 Task: In the  document Aging.doc, select heading and apply ' Italics'  Using "replace feature", replace:  'Navigating to Exploring'
Action: Mouse moved to (394, 220)
Screenshot: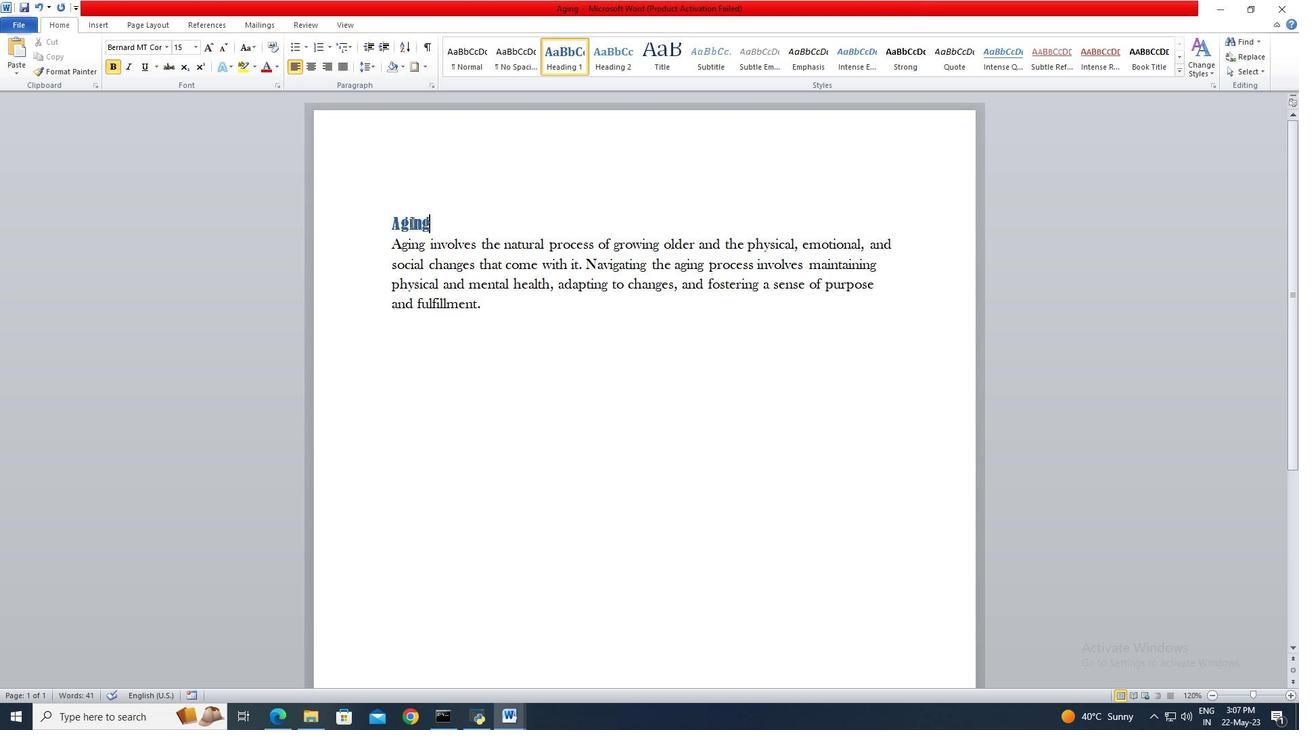 
Action: Key pressed <Key.shift>
Screenshot: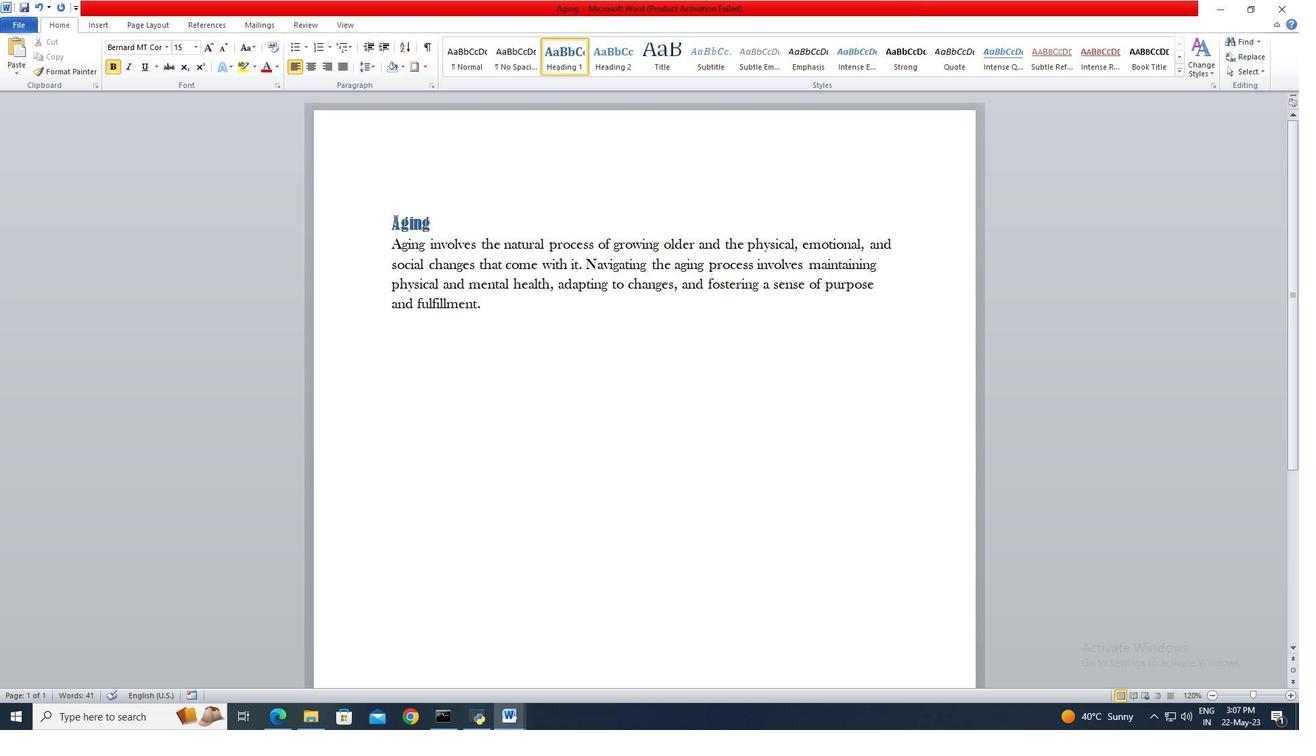 
Action: Mouse moved to (390, 218)
Screenshot: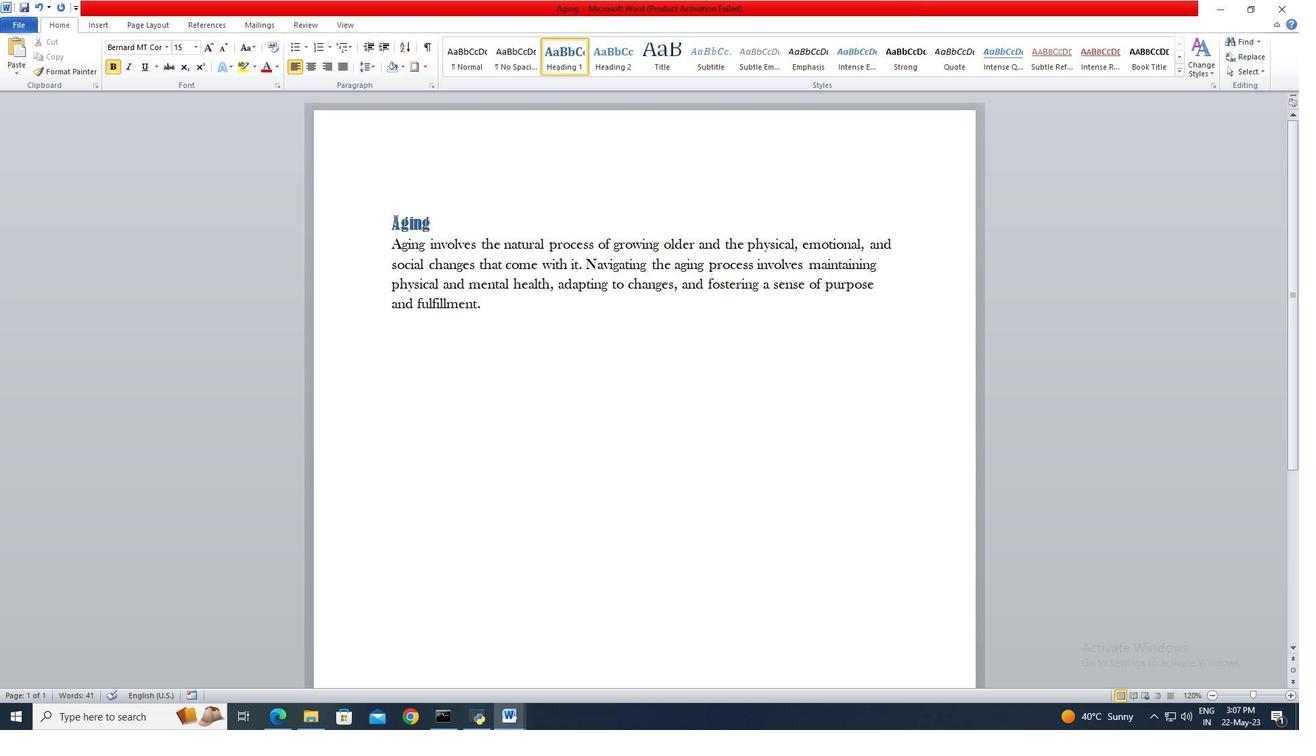 
Action: Mouse pressed left at (390, 218)
Screenshot: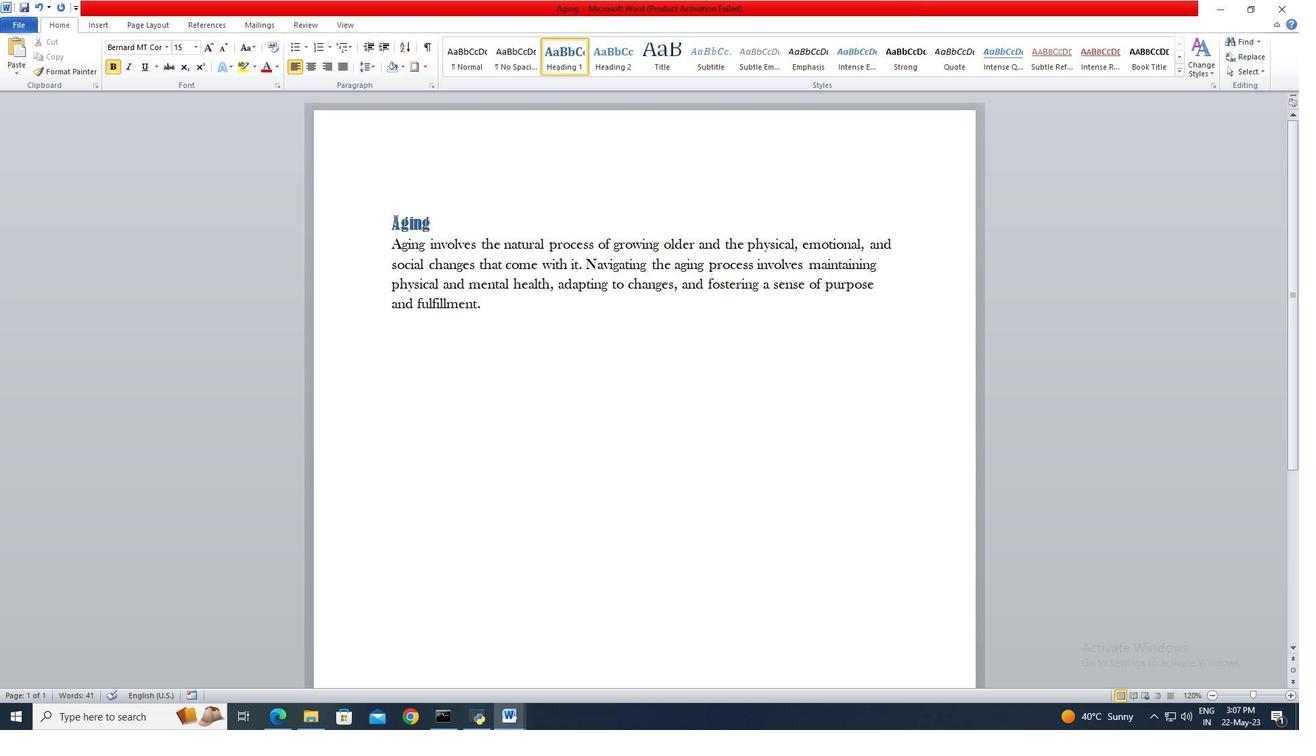 
Action: Mouse moved to (134, 71)
Screenshot: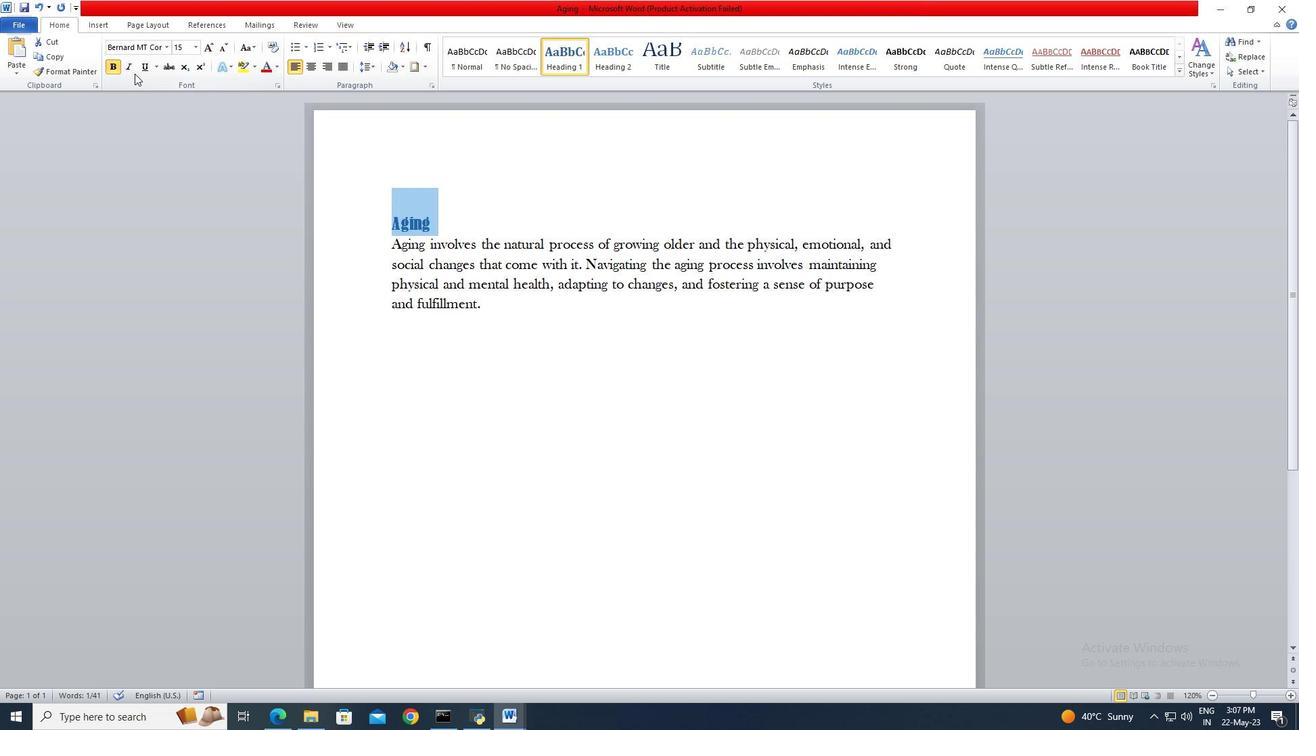 
Action: Mouse pressed left at (134, 71)
Screenshot: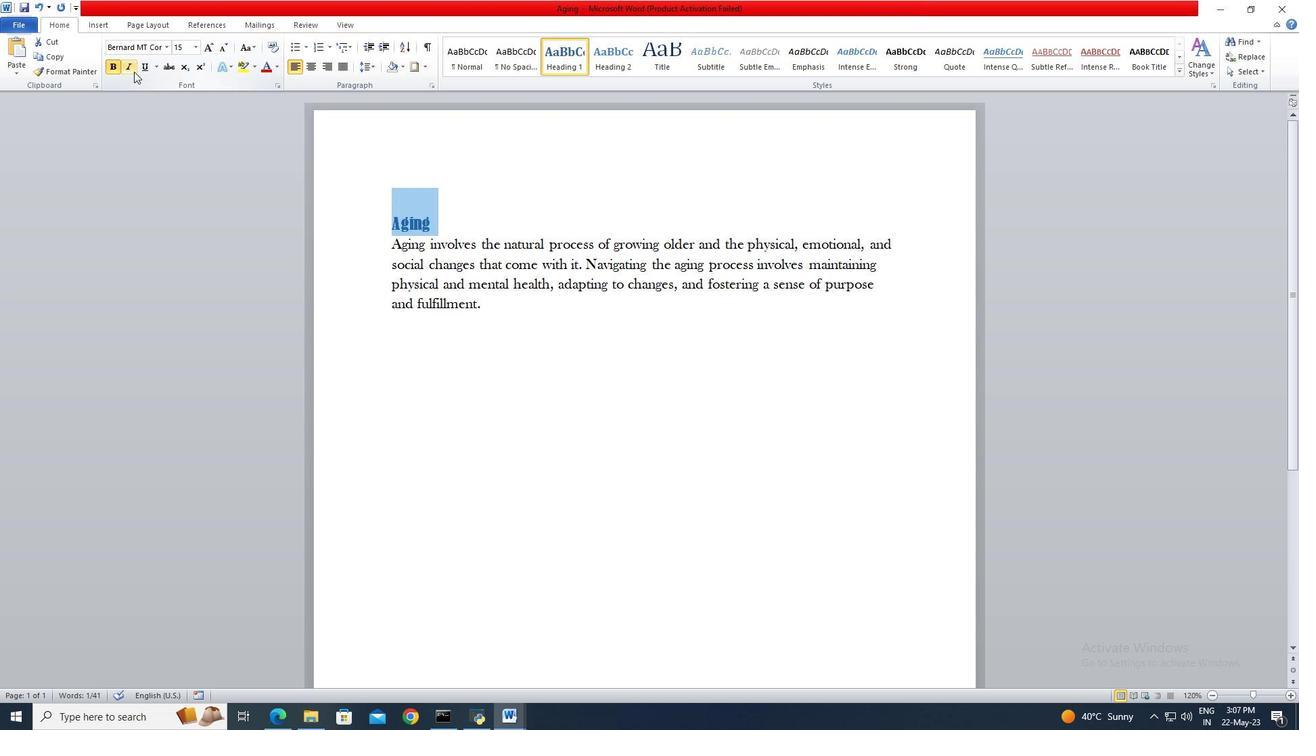
Action: Mouse moved to (590, 312)
Screenshot: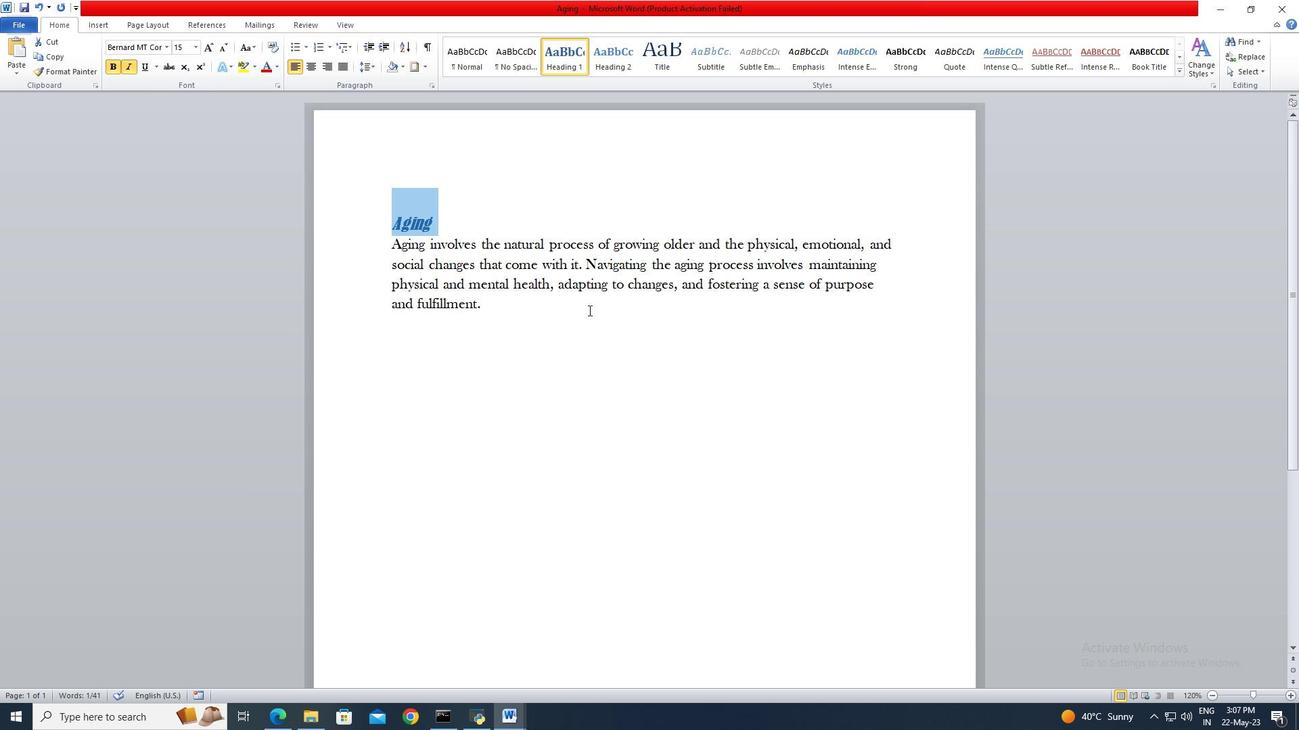 
Action: Mouse pressed left at (590, 312)
Screenshot: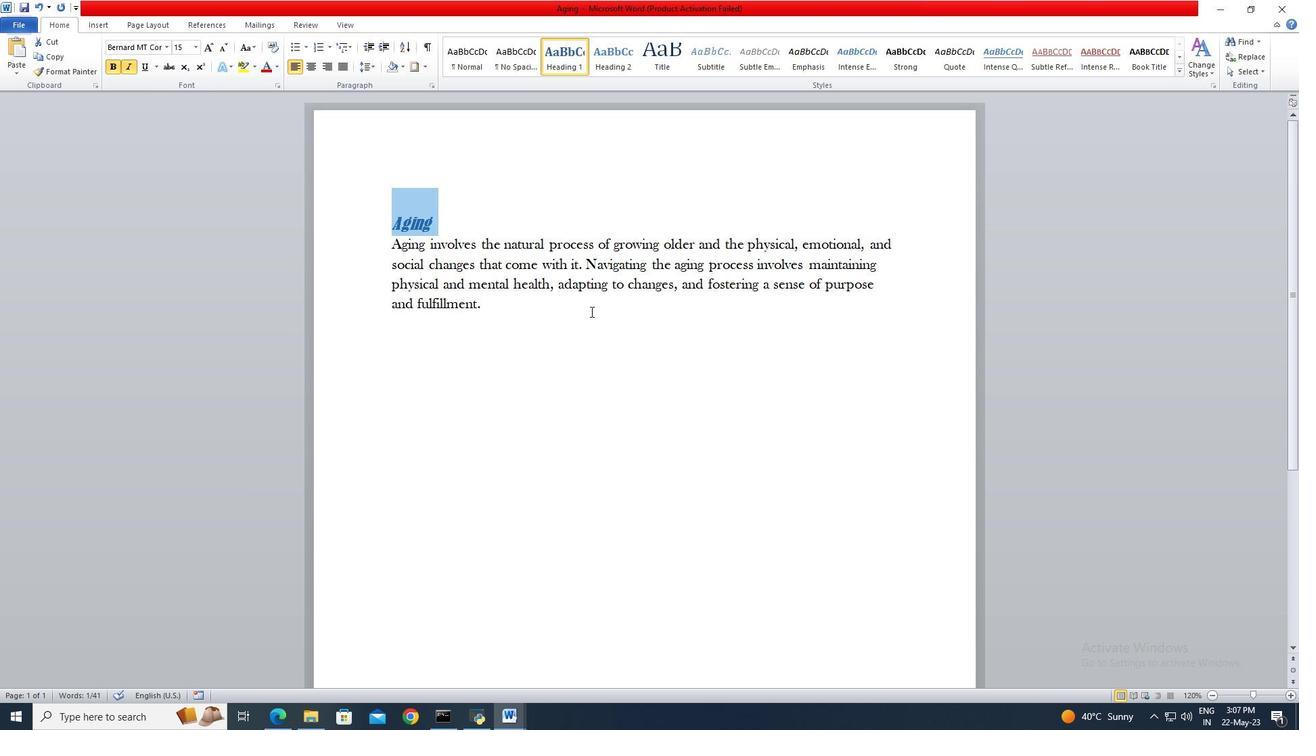 
Action: Mouse moved to (486, 225)
Screenshot: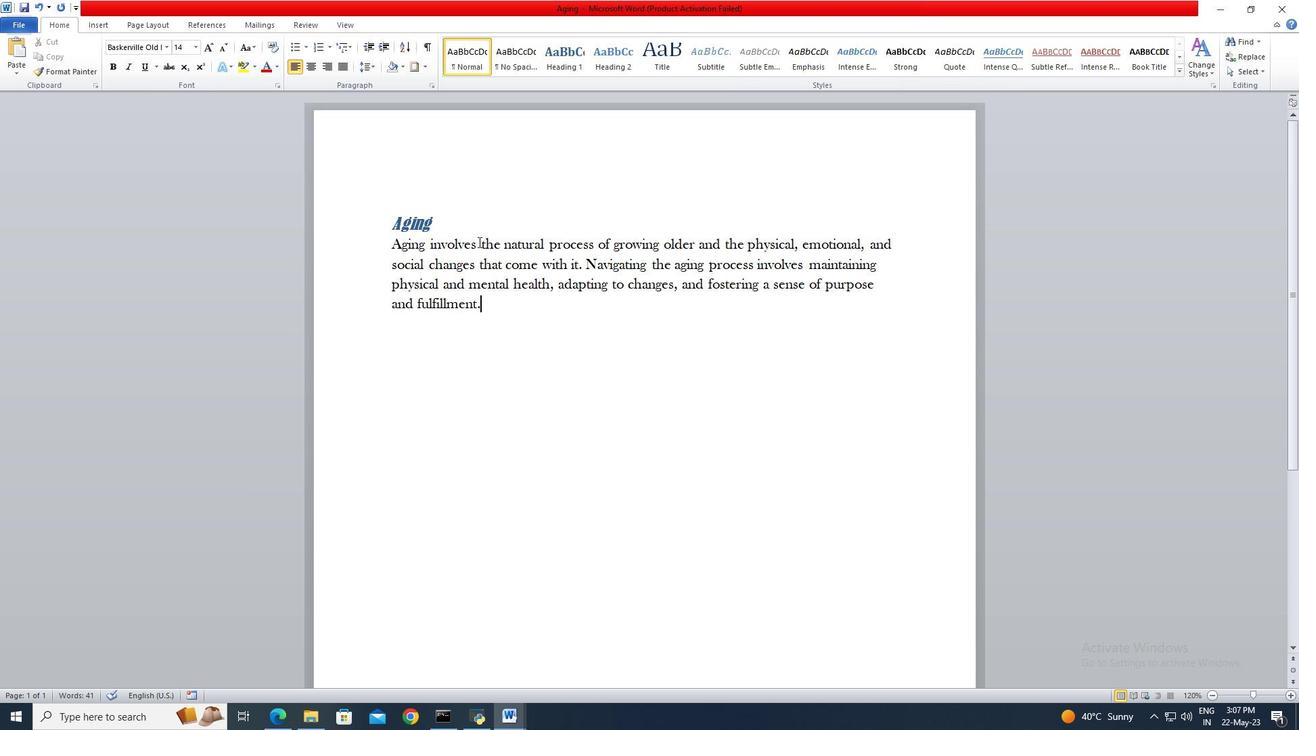 
Action: Mouse pressed left at (486, 225)
Screenshot: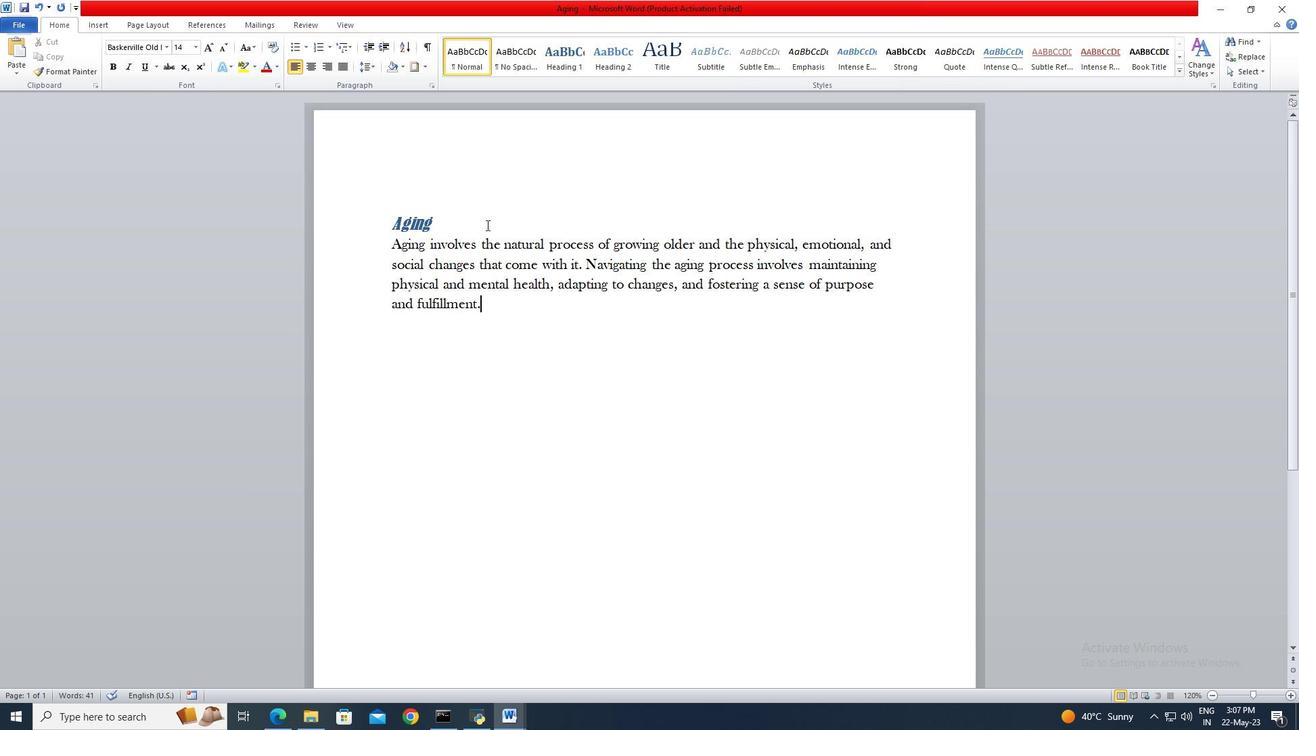 
Action: Mouse moved to (1242, 62)
Screenshot: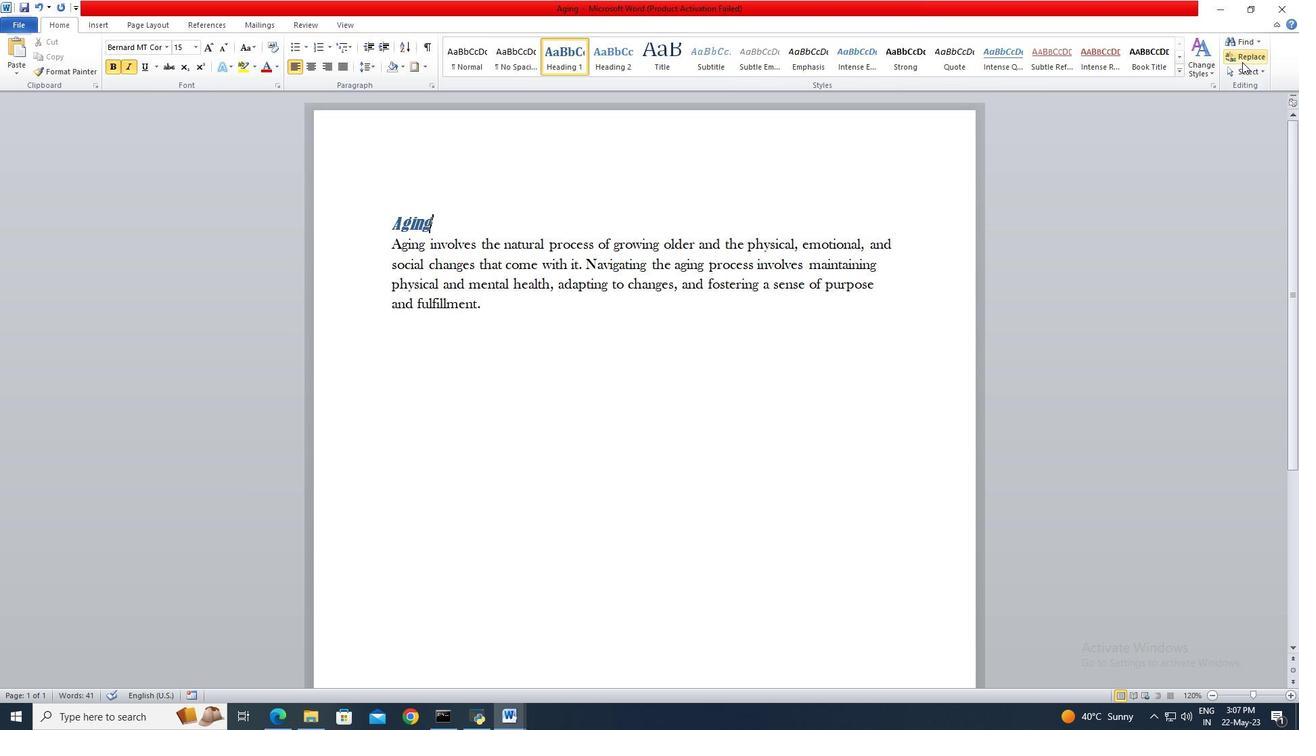 
Action: Mouse pressed left at (1242, 62)
Screenshot: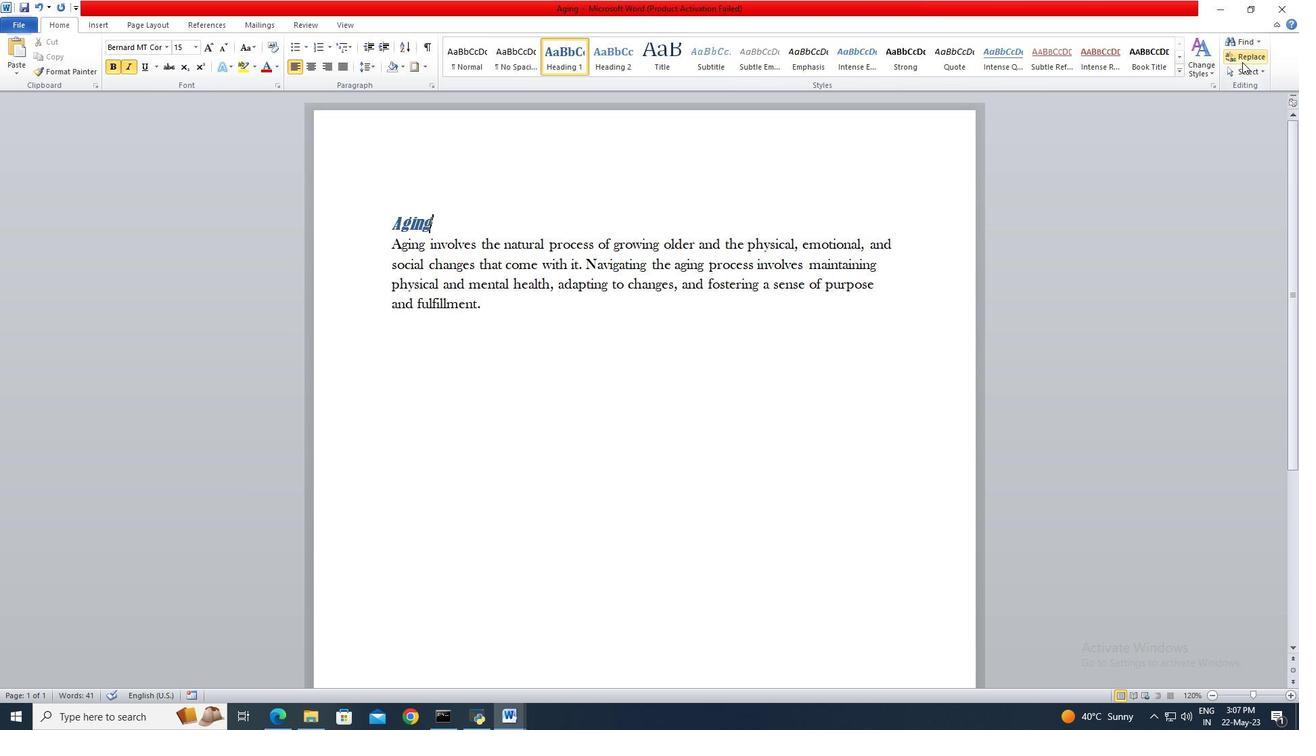 
Action: Mouse moved to (615, 293)
Screenshot: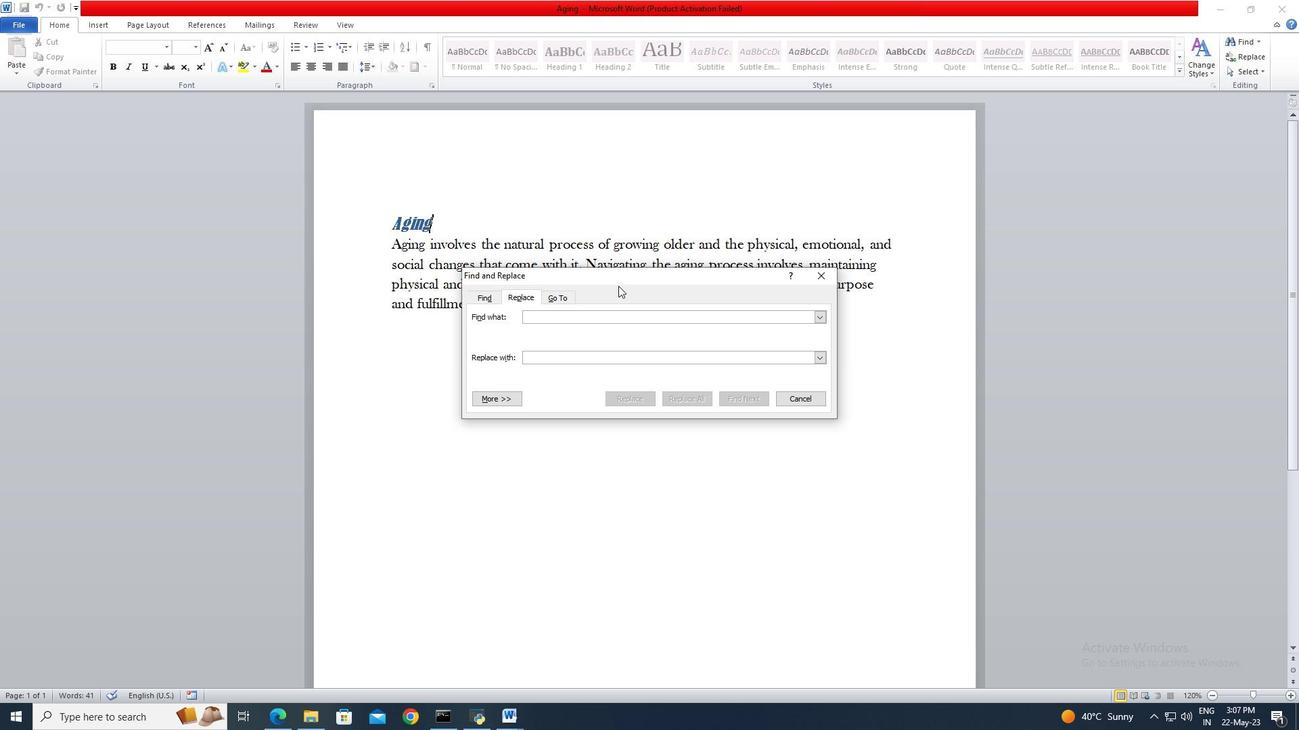 
Action: Key pressed <Key.shift>Navigating<Key.tab><Key.shift>Exploring
Screenshot: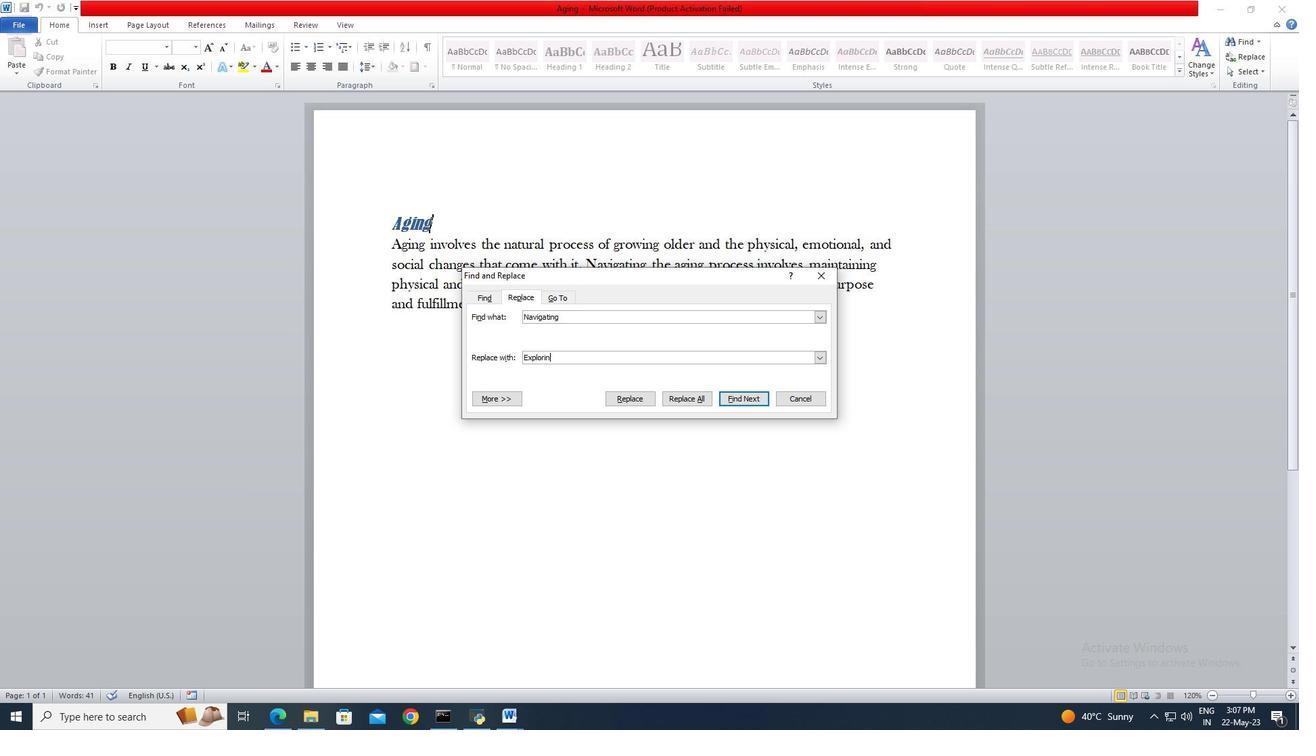 
Action: Mouse moved to (749, 398)
Screenshot: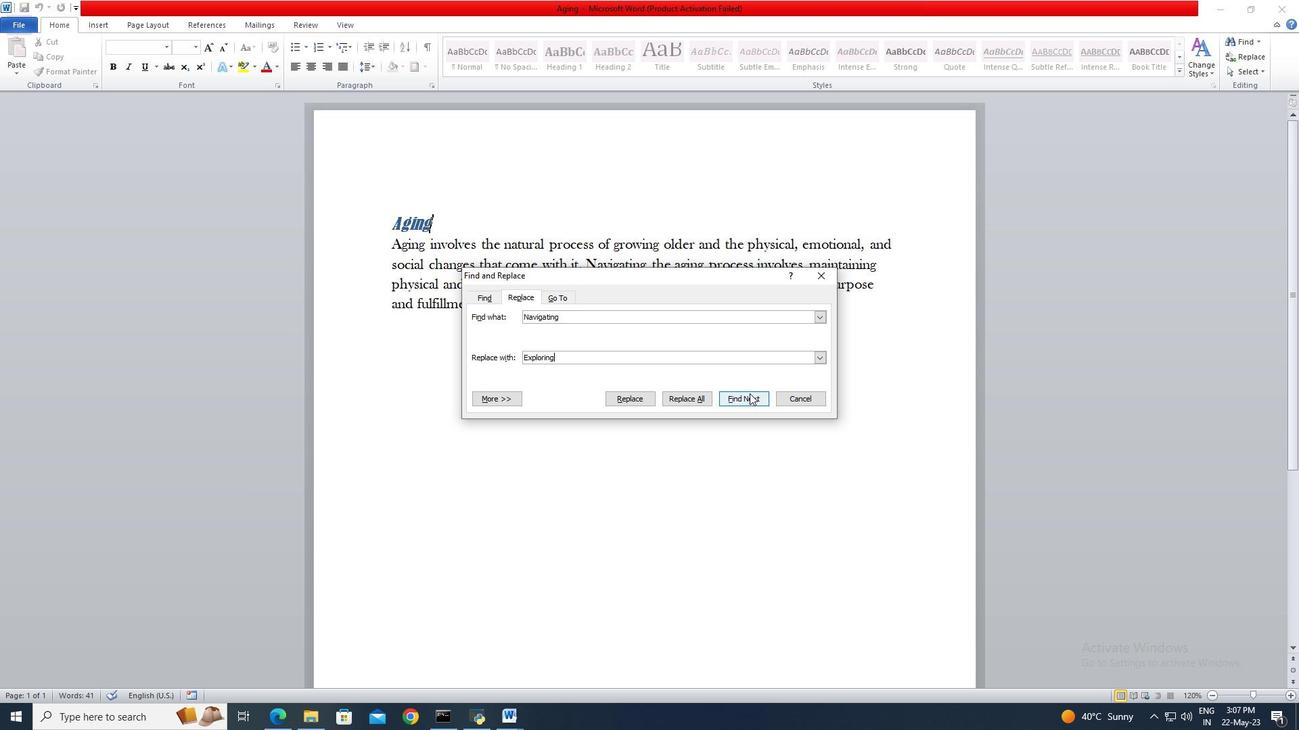 
Action: Mouse pressed left at (749, 398)
Screenshot: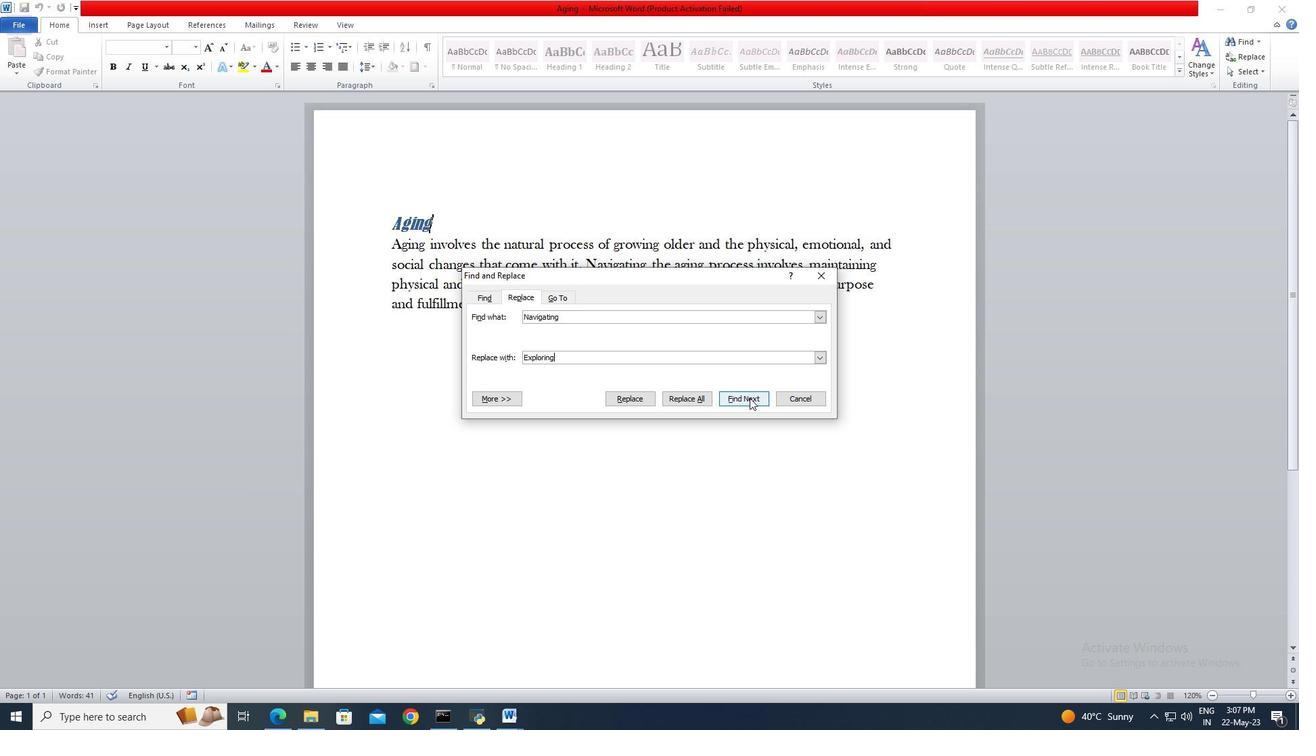
Action: Mouse moved to (632, 242)
Screenshot: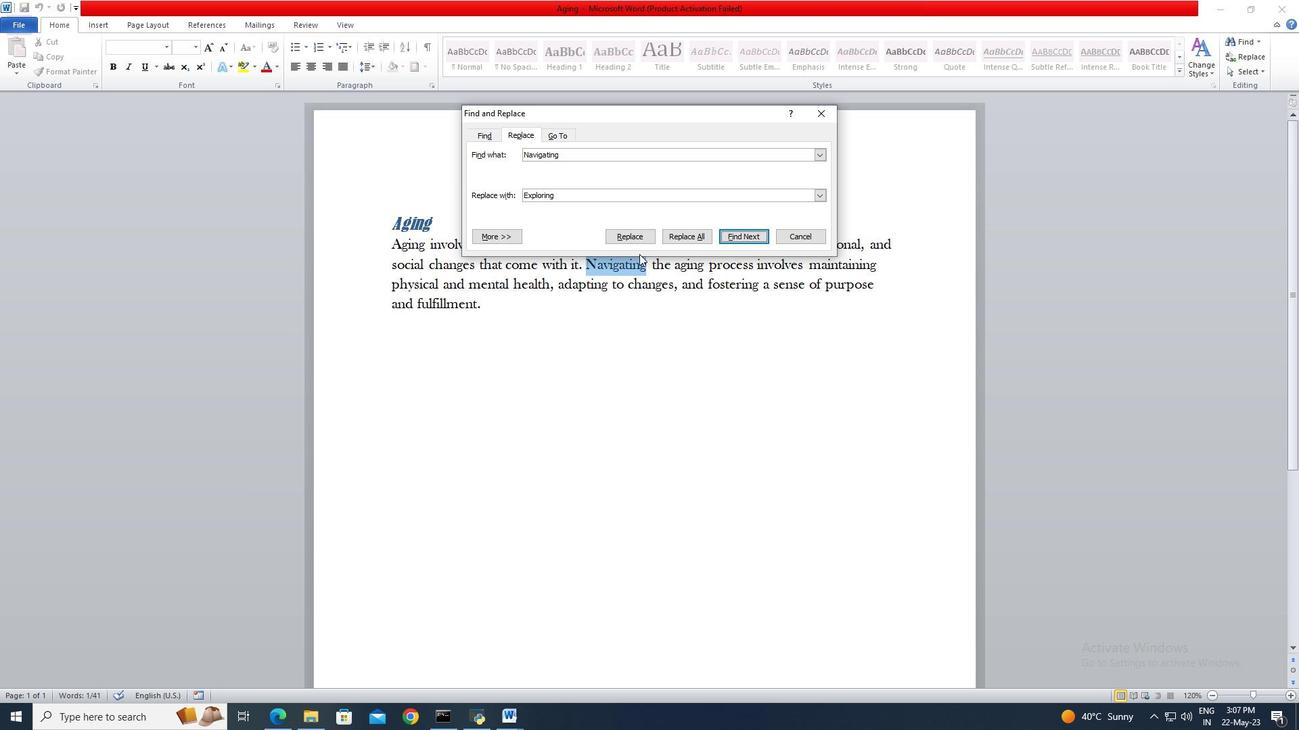 
Action: Mouse pressed left at (632, 242)
Screenshot: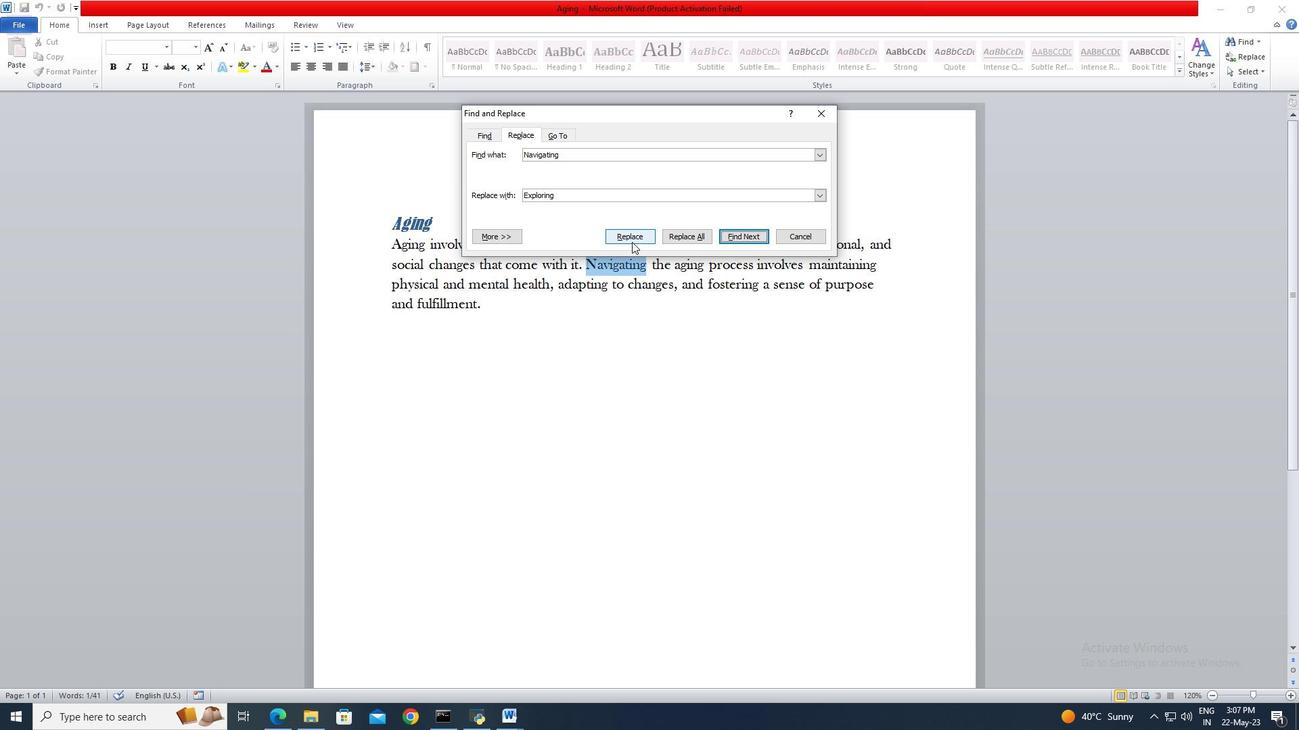 
Action: Mouse moved to (634, 400)
Screenshot: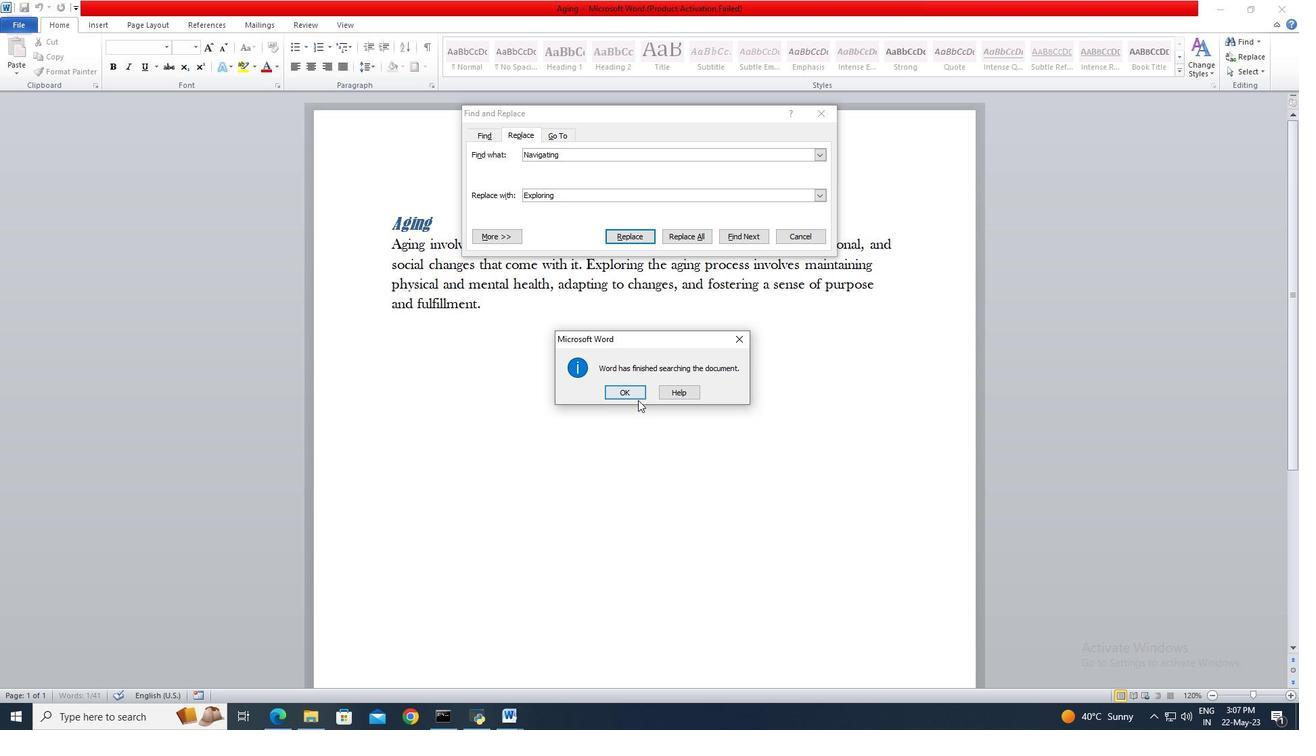 
Action: Mouse pressed left at (634, 400)
Screenshot: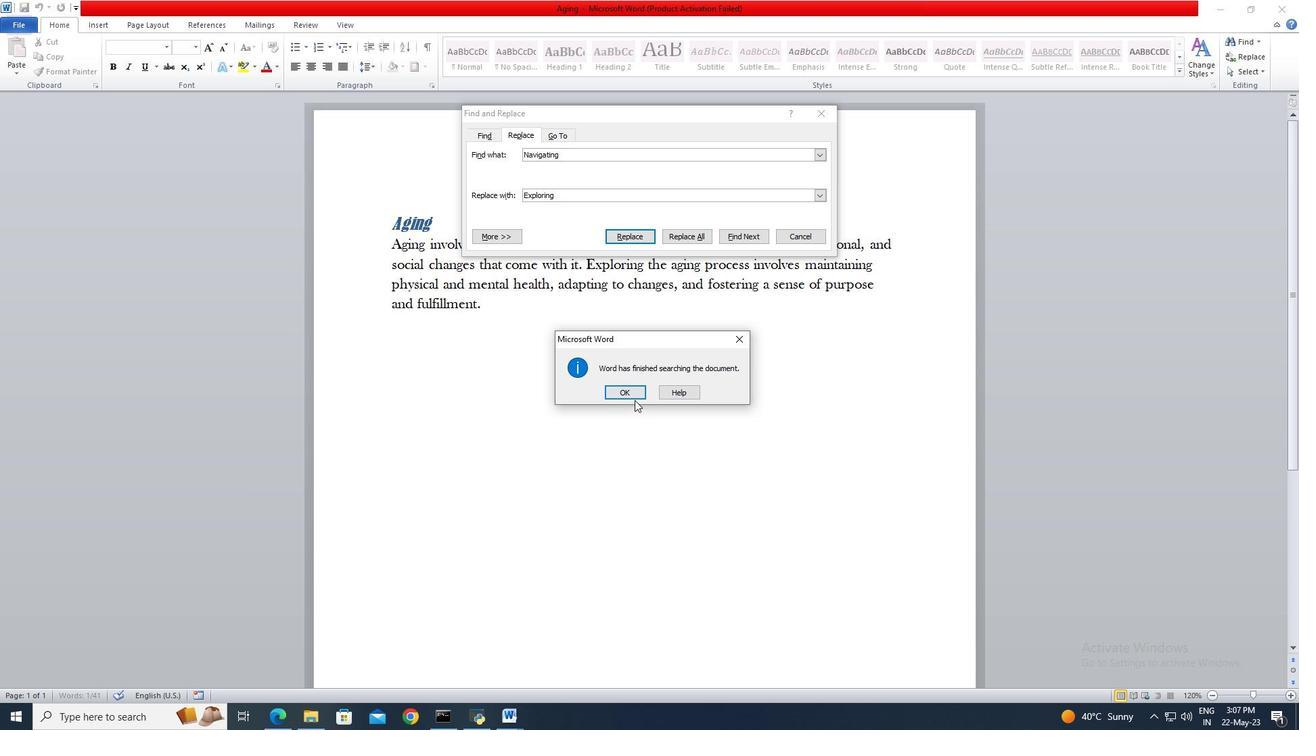 
Action: Mouse moved to (631, 392)
Screenshot: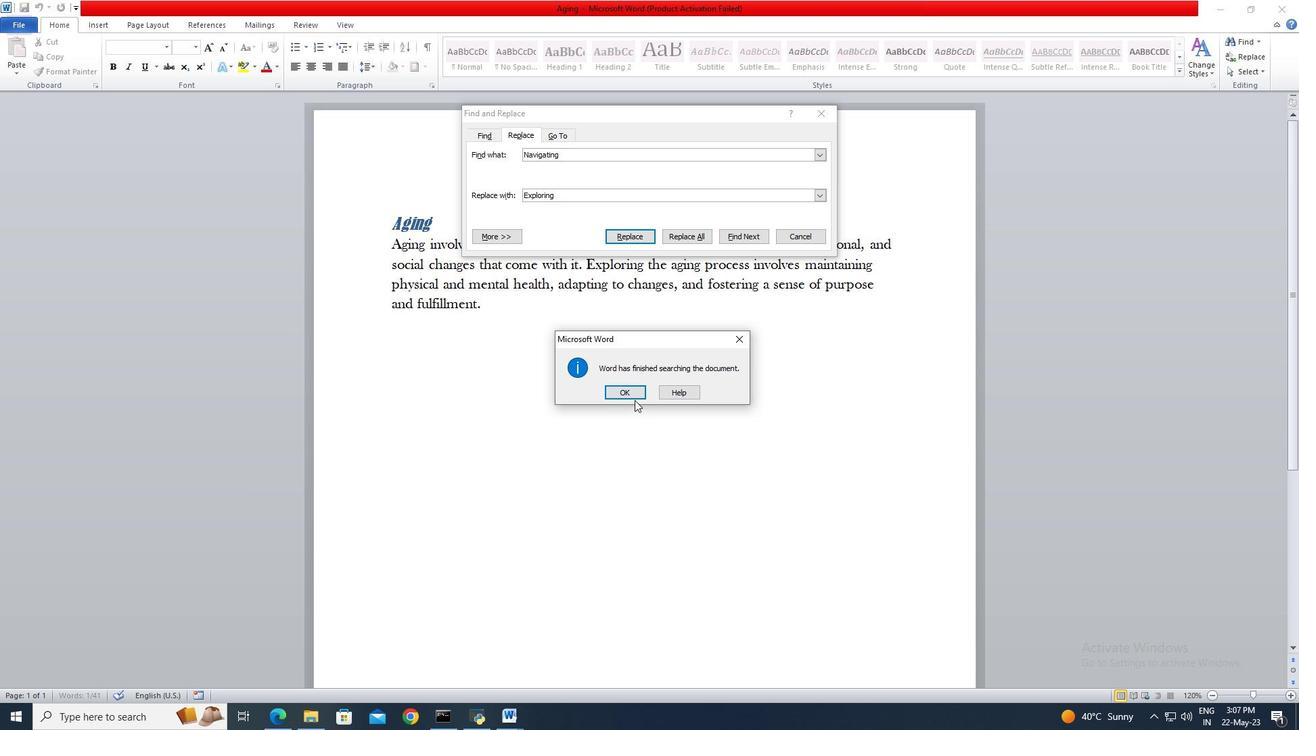 
Action: Mouse pressed left at (631, 392)
Screenshot: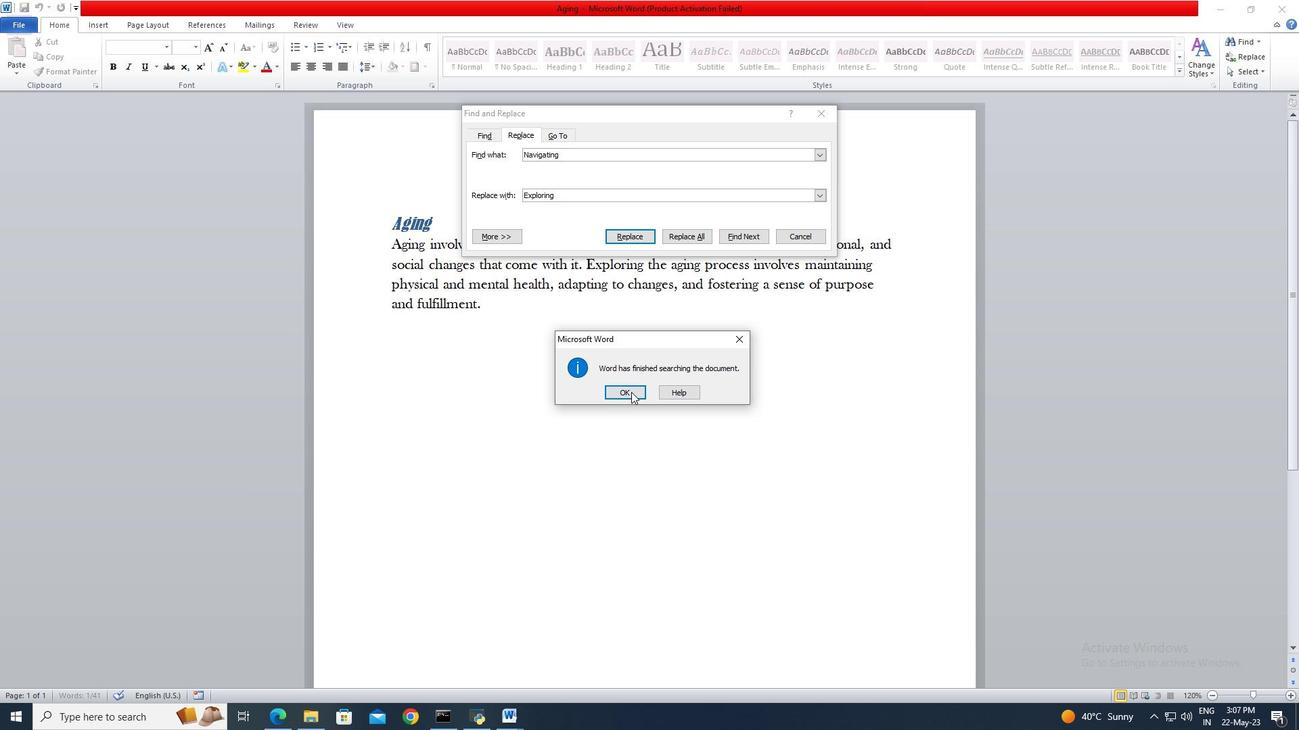 
Action: Mouse moved to (814, 240)
Screenshot: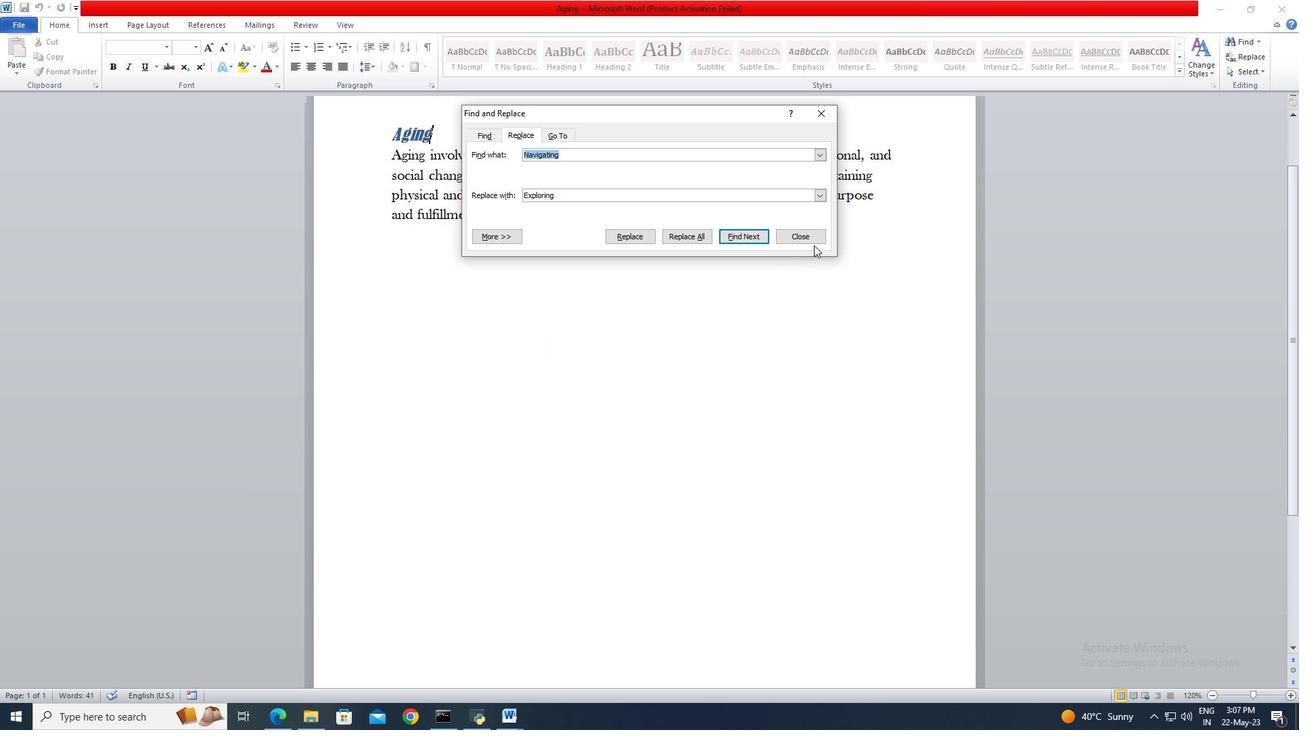 
Action: Mouse pressed left at (814, 240)
Screenshot: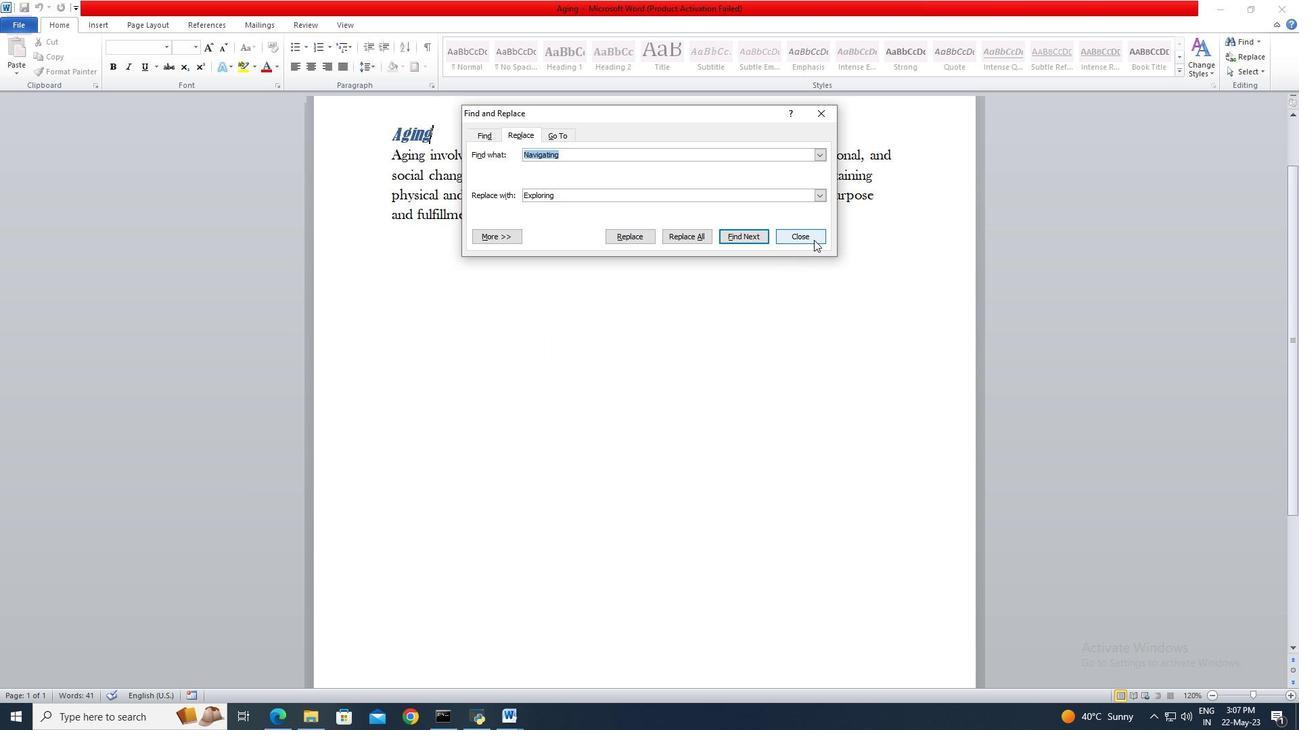 
